 Task: Check the sale-to-list ratio of quartz counters in the last 5 years.
Action: Mouse moved to (775, 175)
Screenshot: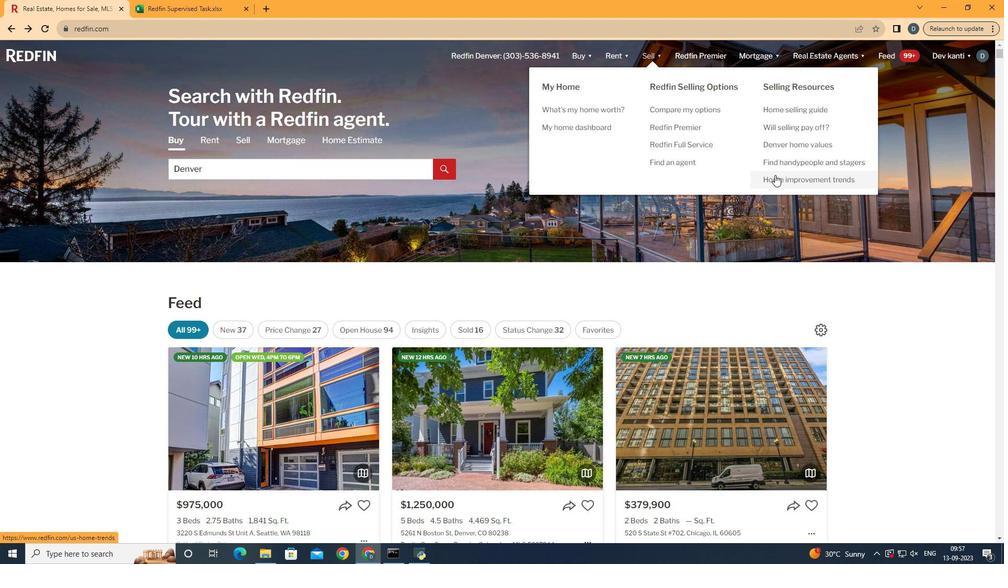 
Action: Mouse pressed left at (775, 175)
Screenshot: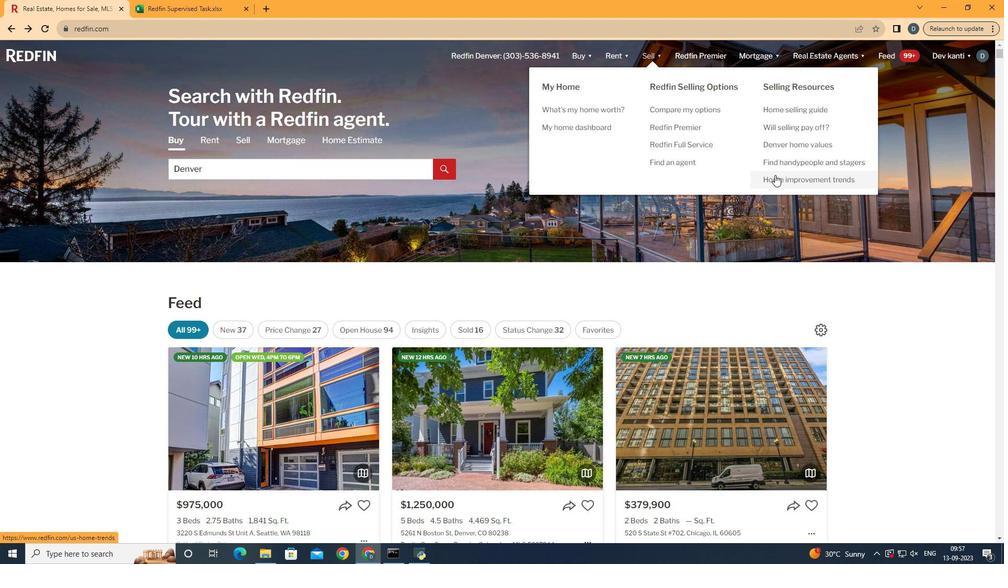 
Action: Mouse moved to (261, 201)
Screenshot: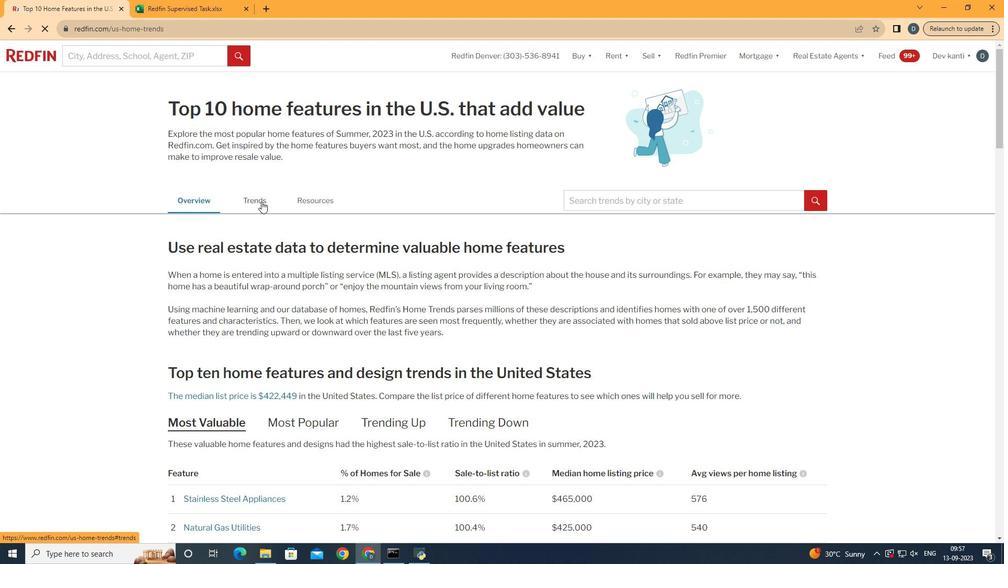 
Action: Mouse pressed left at (261, 201)
Screenshot: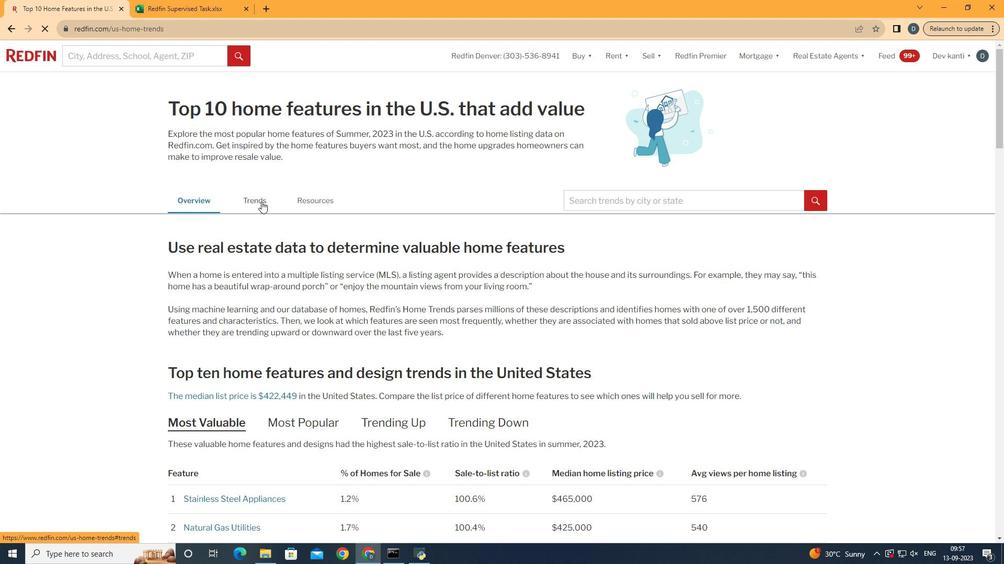 
Action: Mouse moved to (391, 293)
Screenshot: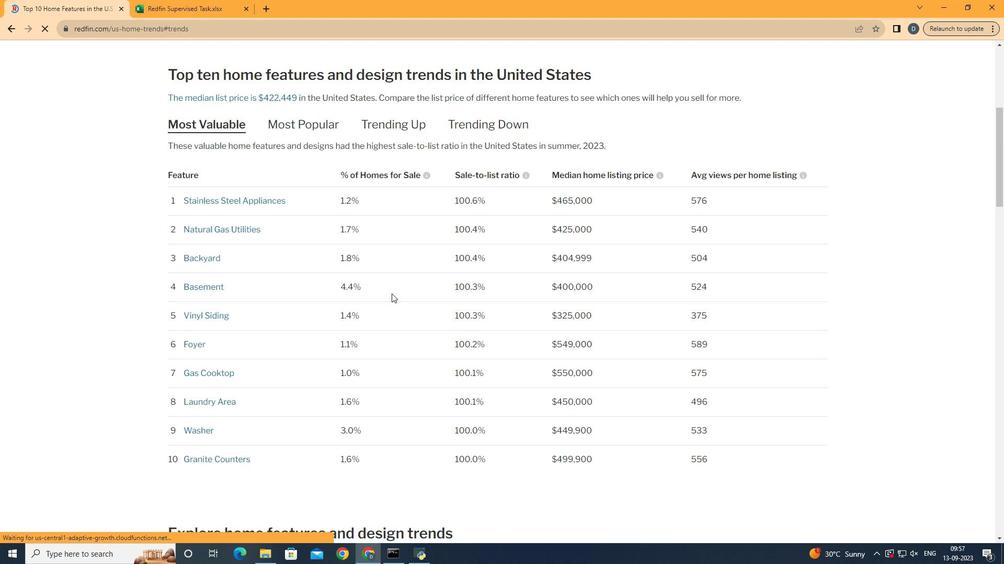 
Action: Mouse scrolled (391, 293) with delta (0, 0)
Screenshot: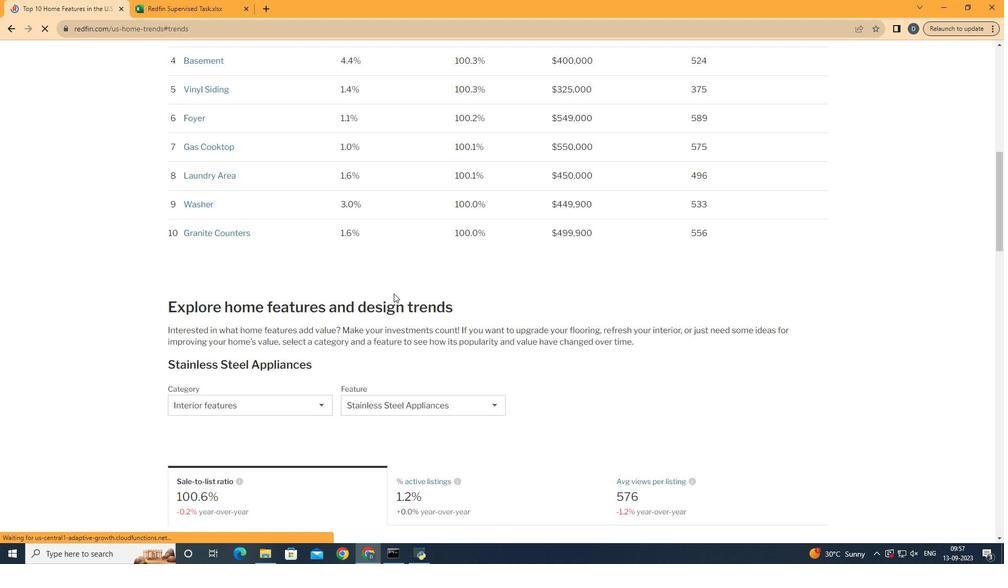 
Action: Mouse scrolled (391, 293) with delta (0, 0)
Screenshot: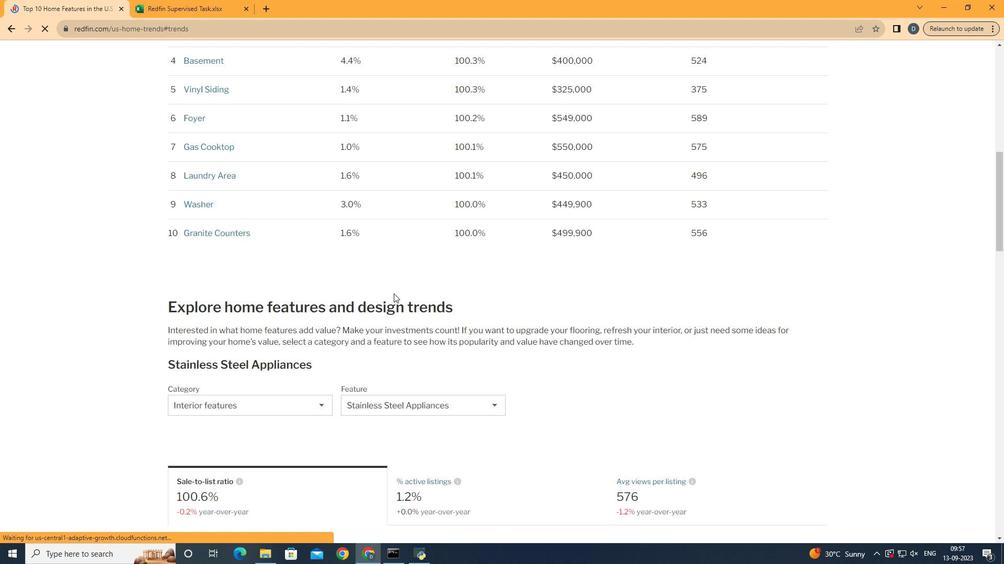 
Action: Mouse scrolled (391, 293) with delta (0, 0)
Screenshot: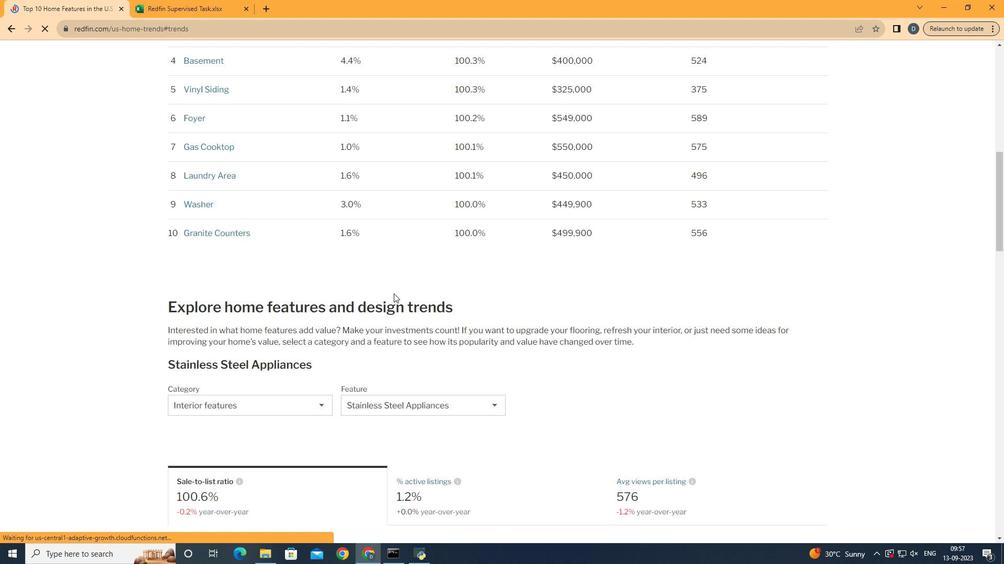
Action: Mouse scrolled (391, 293) with delta (0, 0)
Screenshot: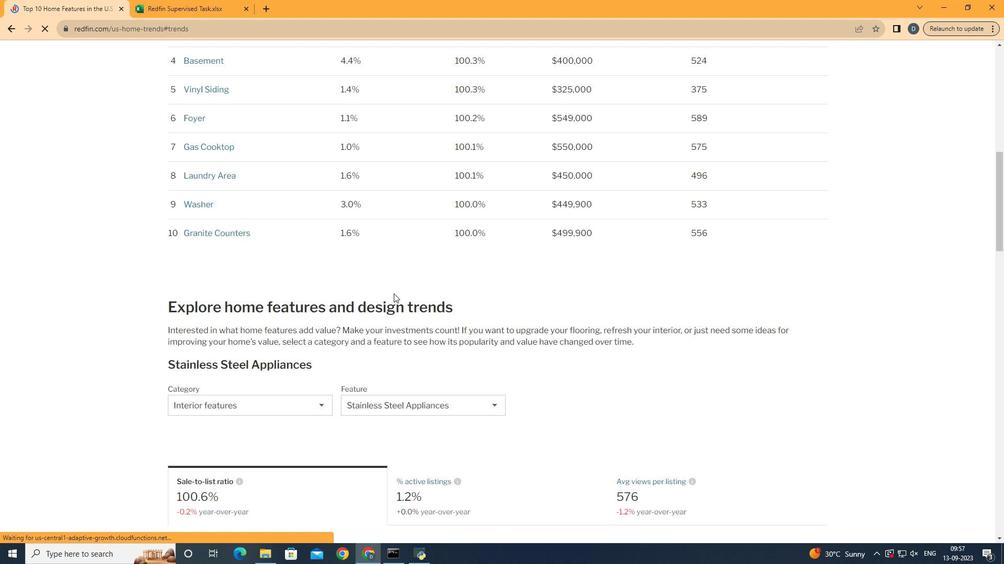 
Action: Mouse moved to (393, 293)
Screenshot: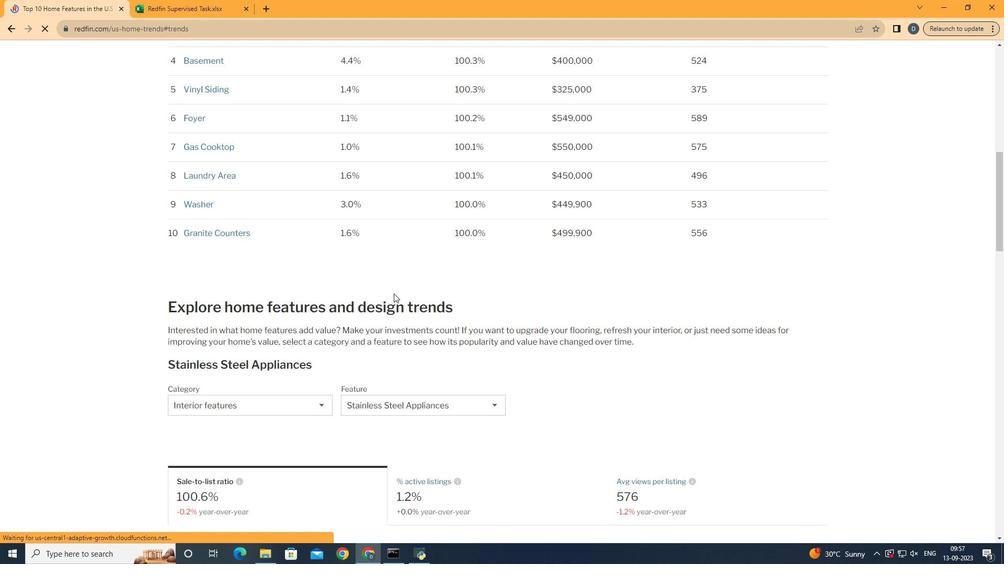
Action: Mouse scrolled (393, 293) with delta (0, 0)
Screenshot: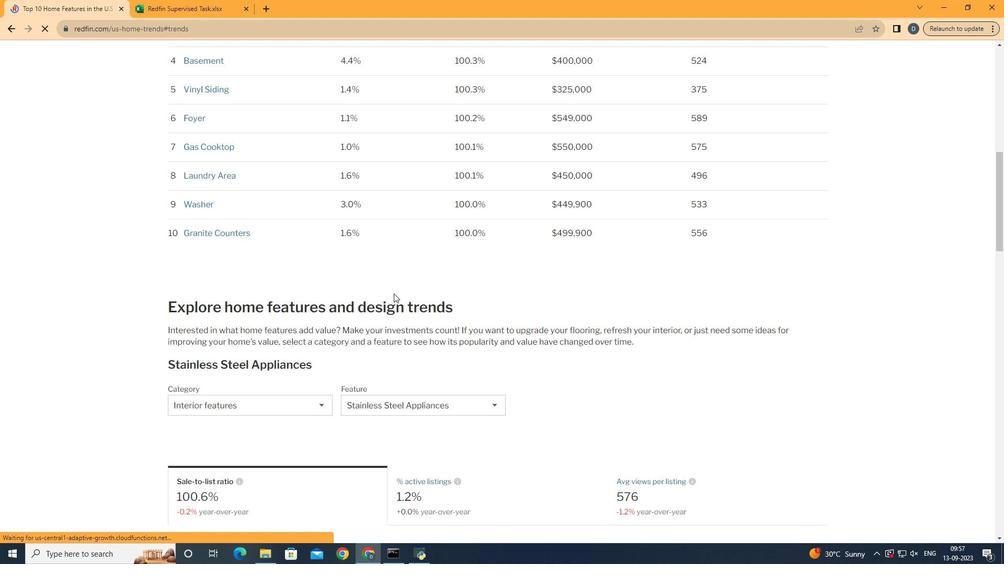 
Action: Mouse moved to (392, 295)
Screenshot: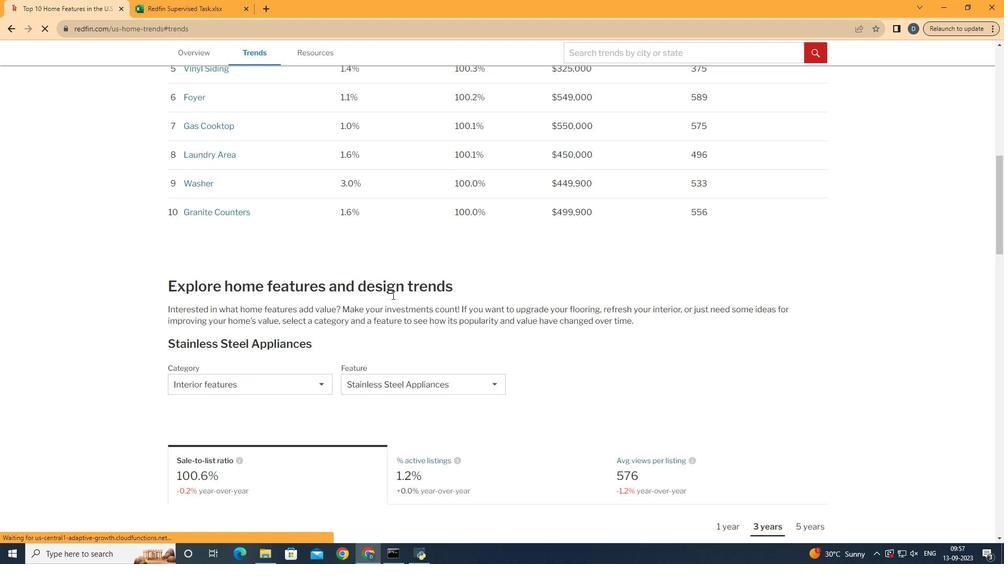 
Action: Mouse scrolled (392, 294) with delta (0, 0)
Screenshot: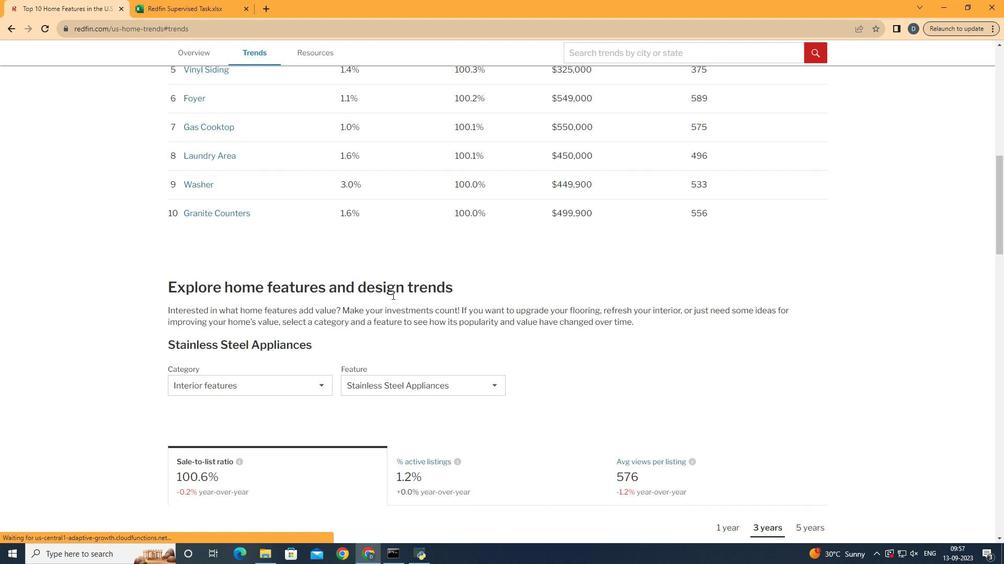 
Action: Mouse moved to (375, 292)
Screenshot: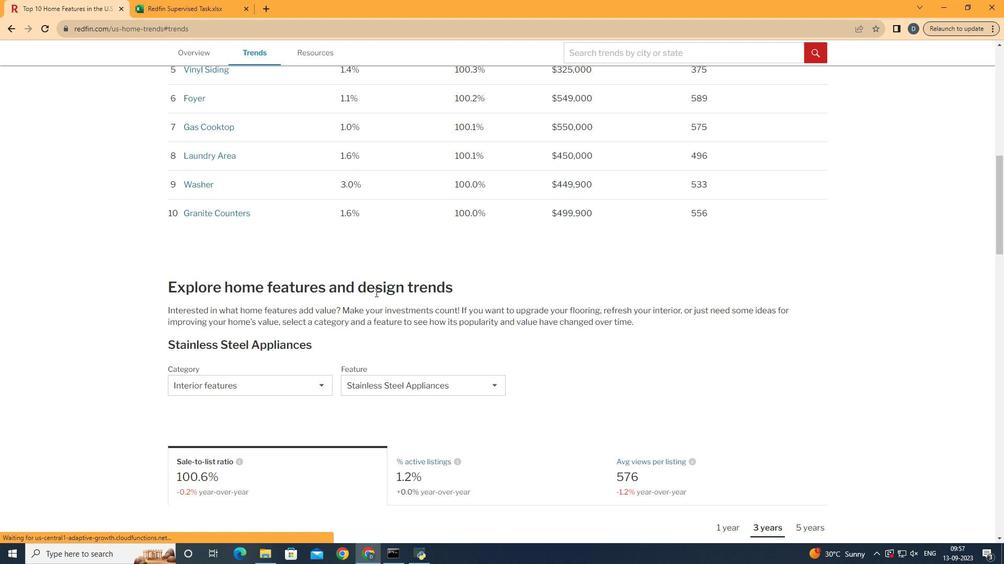 
Action: Mouse scrolled (375, 292) with delta (0, 0)
Screenshot: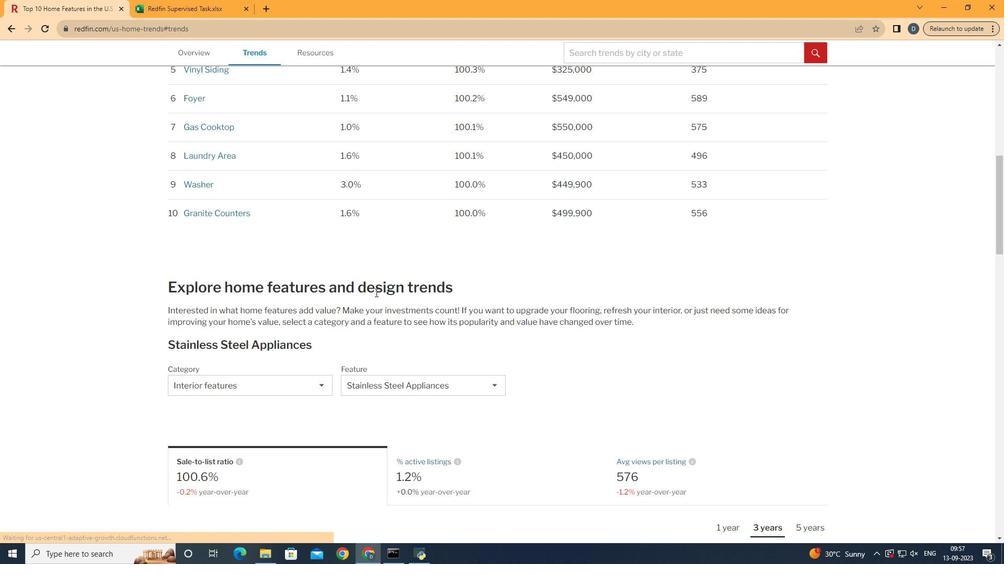 
Action: Mouse scrolled (375, 292) with delta (0, 0)
Screenshot: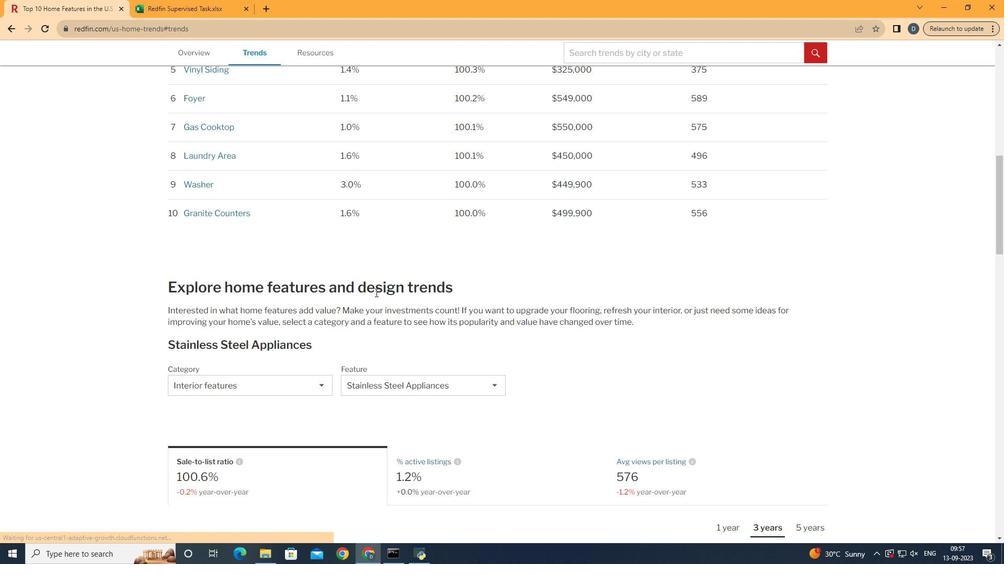 
Action: Mouse scrolled (375, 292) with delta (0, 0)
Screenshot: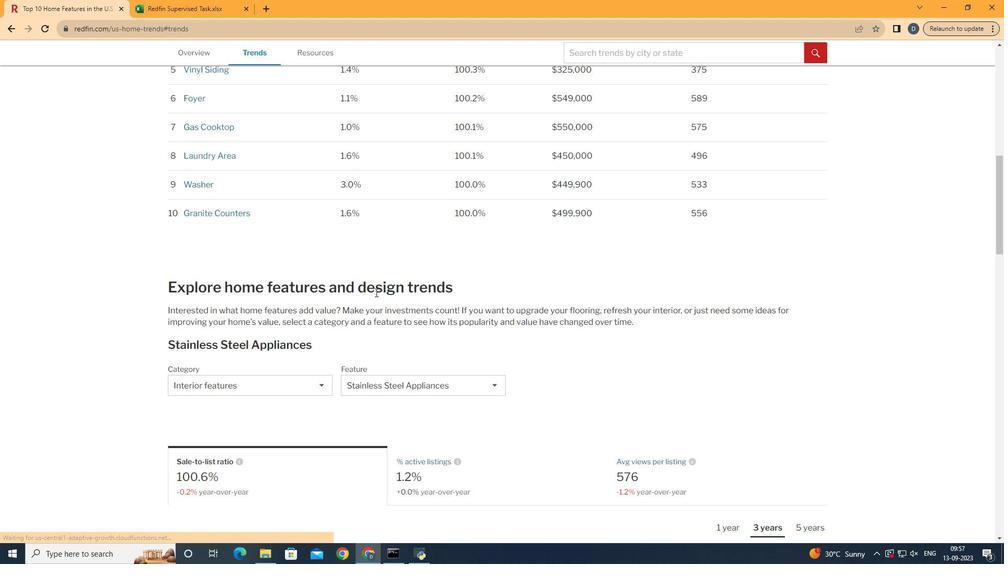 
Action: Mouse scrolled (375, 292) with delta (0, 0)
Screenshot: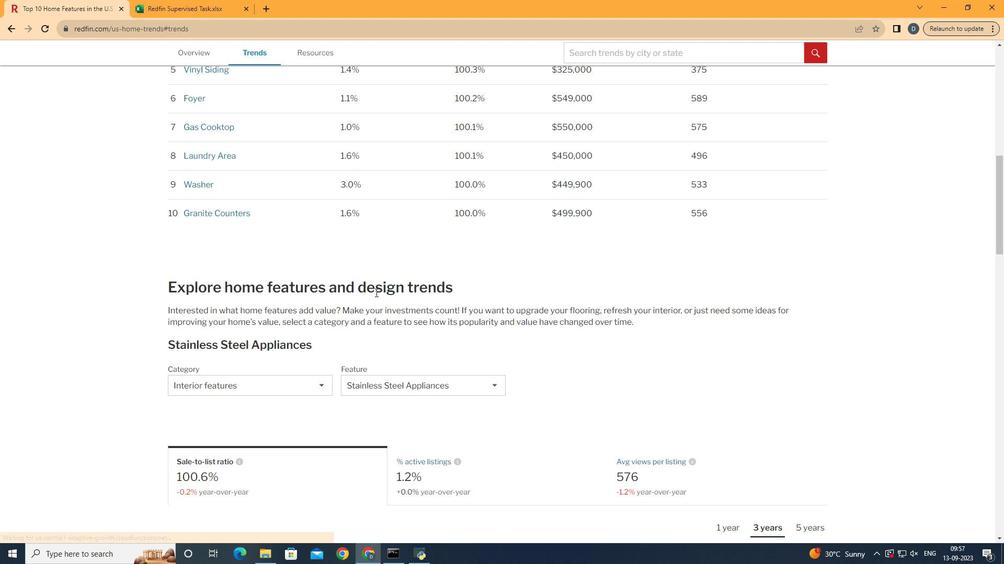 
Action: Mouse scrolled (375, 292) with delta (0, 0)
Screenshot: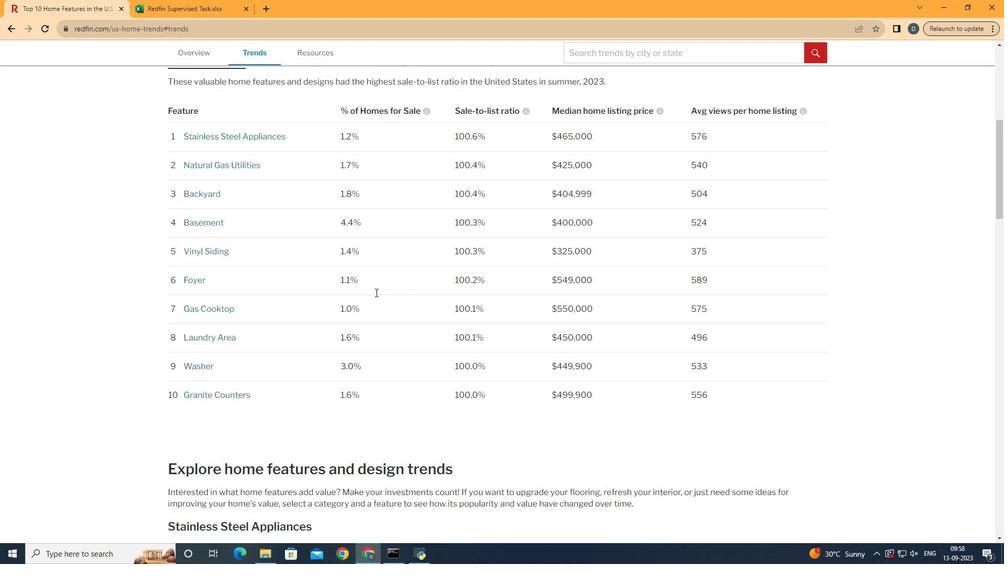 
Action: Mouse scrolled (375, 292) with delta (0, 0)
Screenshot: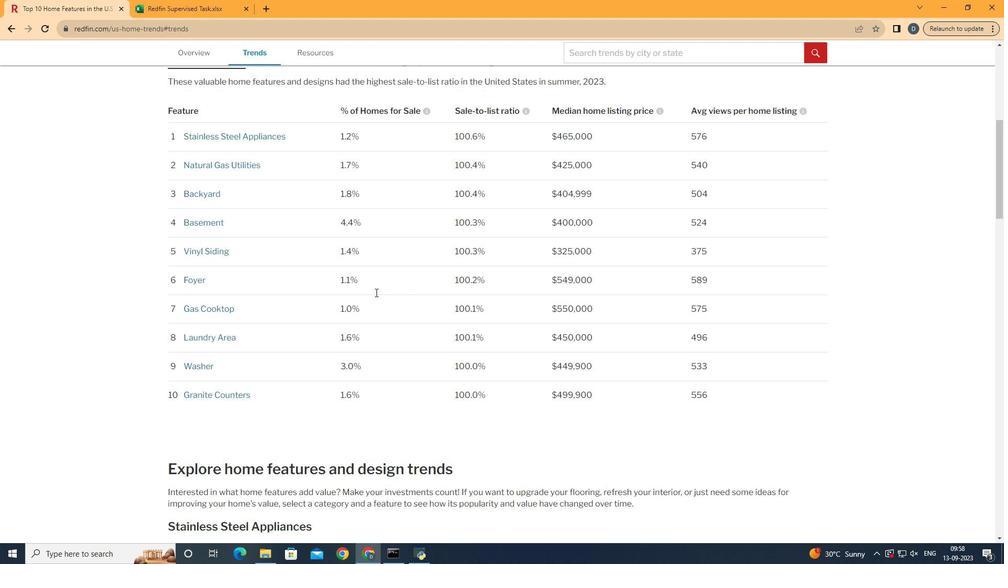 
Action: Mouse scrolled (375, 292) with delta (0, 0)
Screenshot: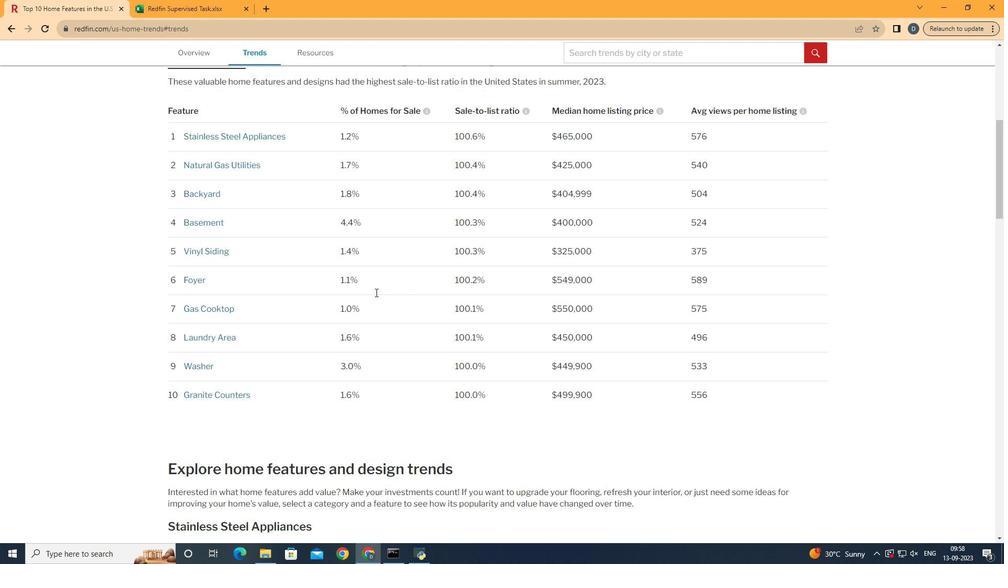 
Action: Mouse scrolled (375, 292) with delta (0, 0)
Screenshot: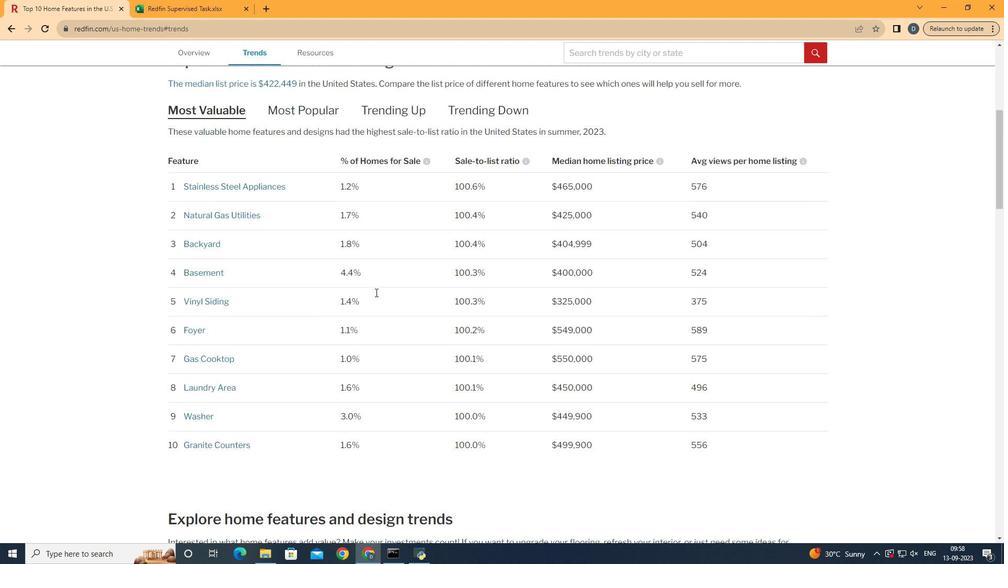 
Action: Mouse scrolled (375, 292) with delta (0, 0)
Screenshot: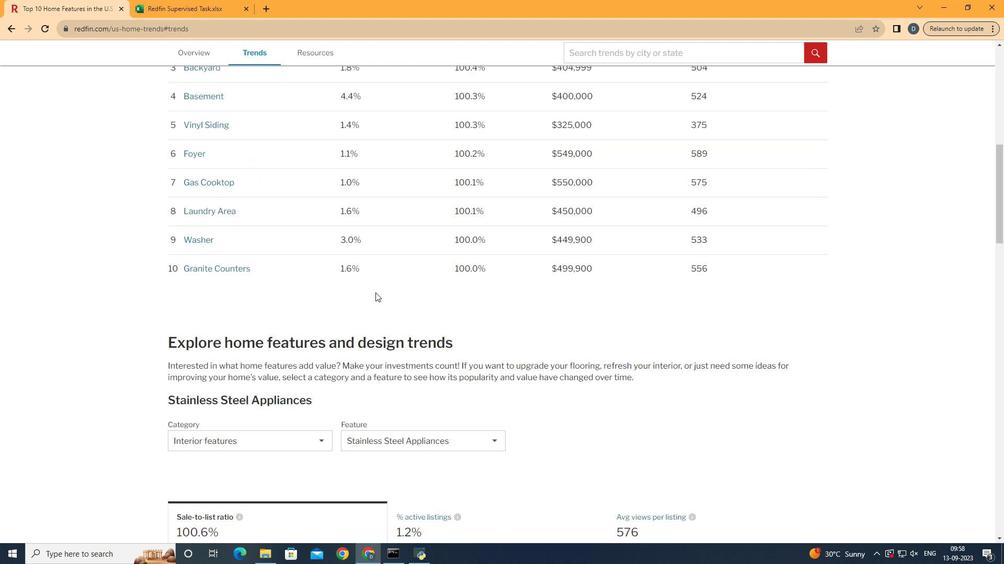 
Action: Mouse scrolled (375, 292) with delta (0, 0)
Screenshot: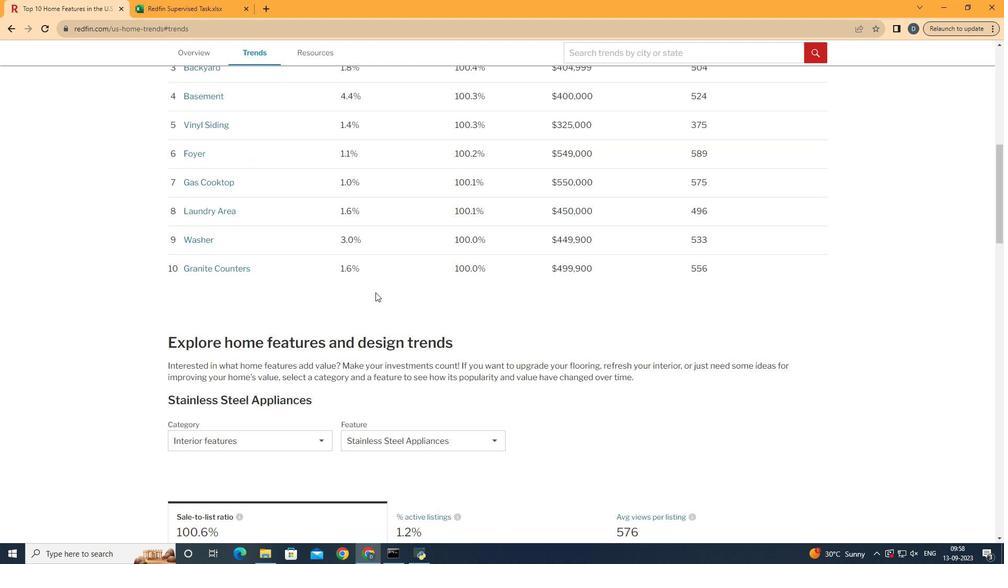 
Action: Mouse scrolled (375, 292) with delta (0, 0)
Screenshot: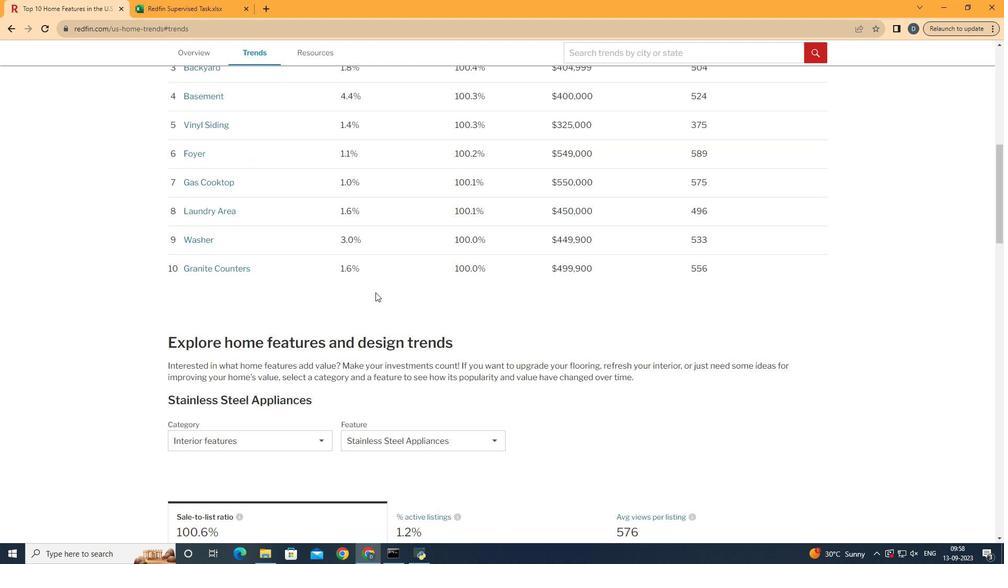 
Action: Mouse scrolled (375, 292) with delta (0, 0)
Screenshot: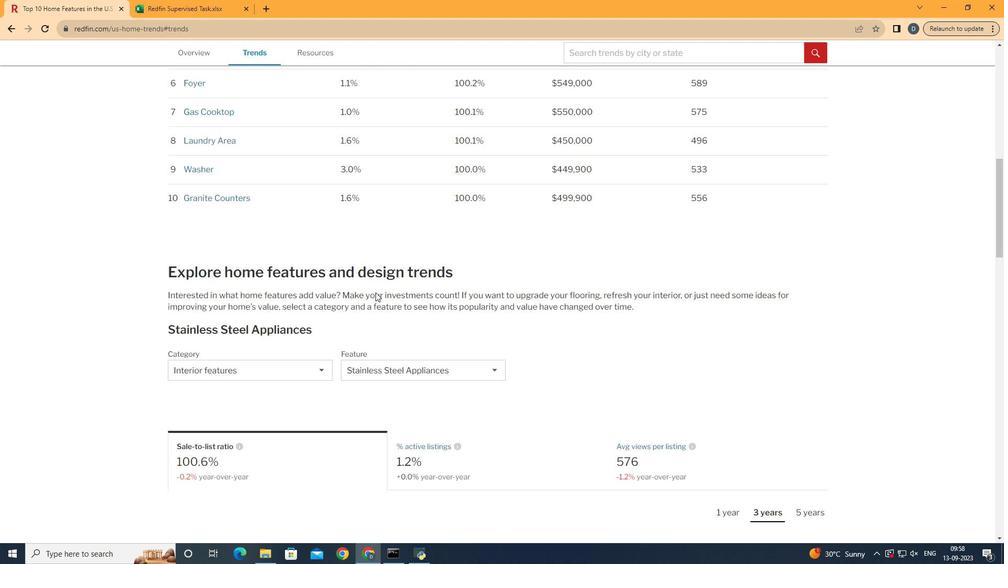 
Action: Mouse scrolled (375, 292) with delta (0, 0)
Screenshot: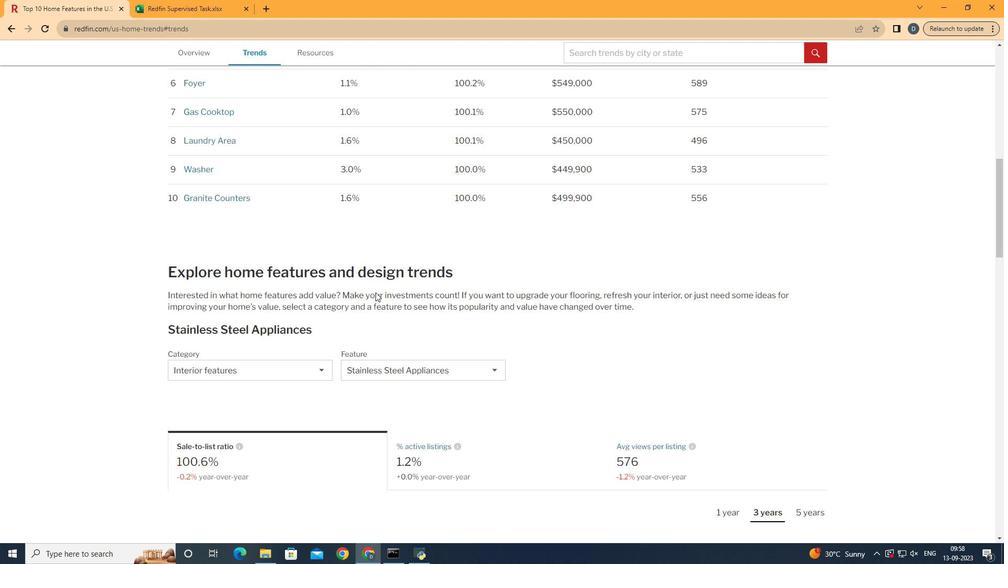 
Action: Mouse scrolled (375, 292) with delta (0, 0)
Screenshot: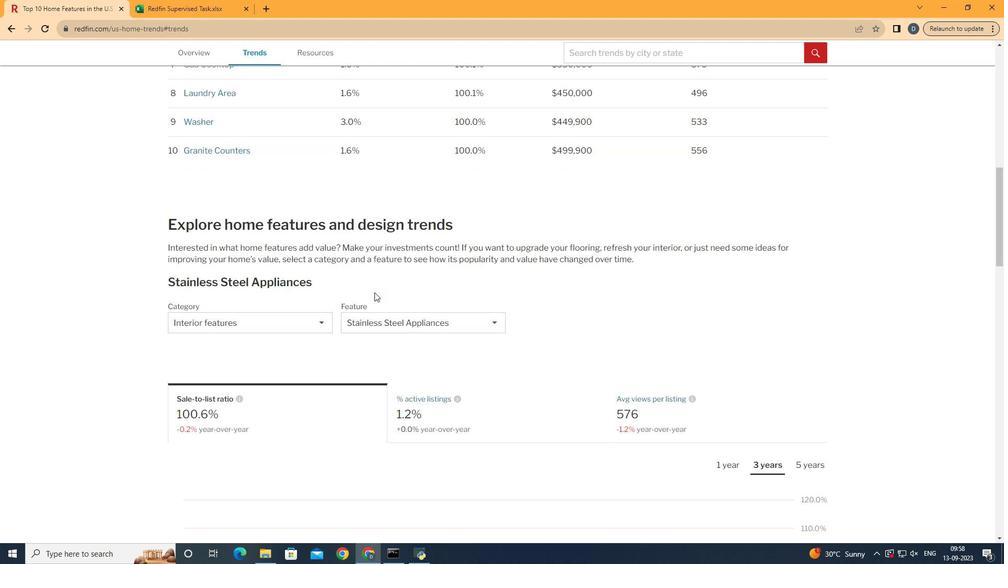 
Action: Mouse scrolled (375, 292) with delta (0, 0)
Screenshot: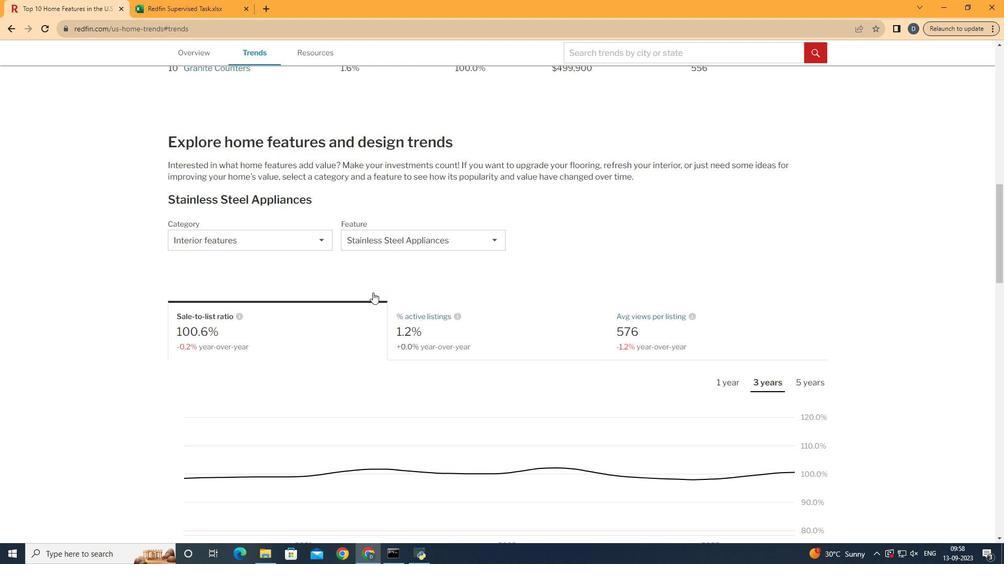 
Action: Mouse scrolled (375, 292) with delta (0, 0)
Screenshot: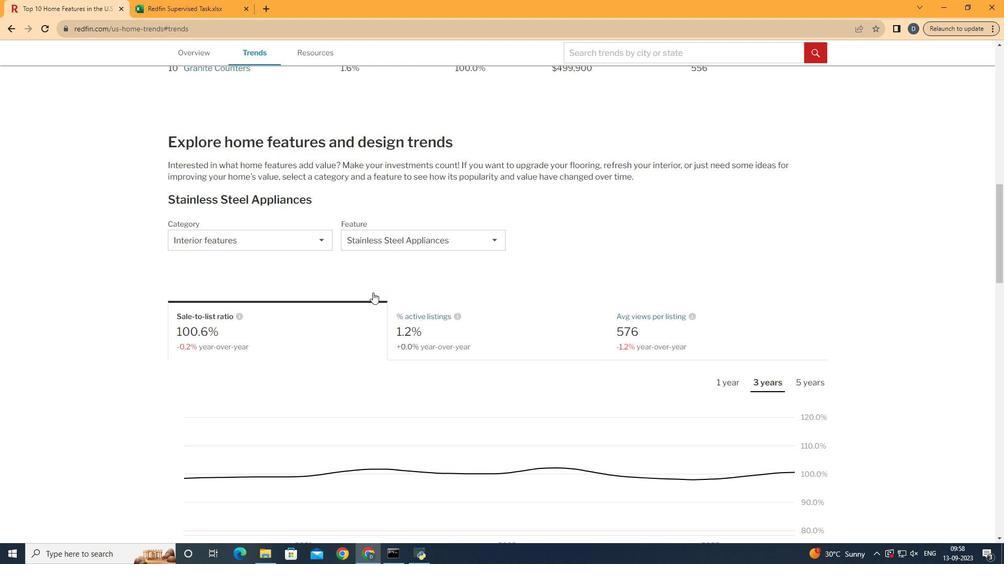 
Action: Mouse moved to (280, 215)
Screenshot: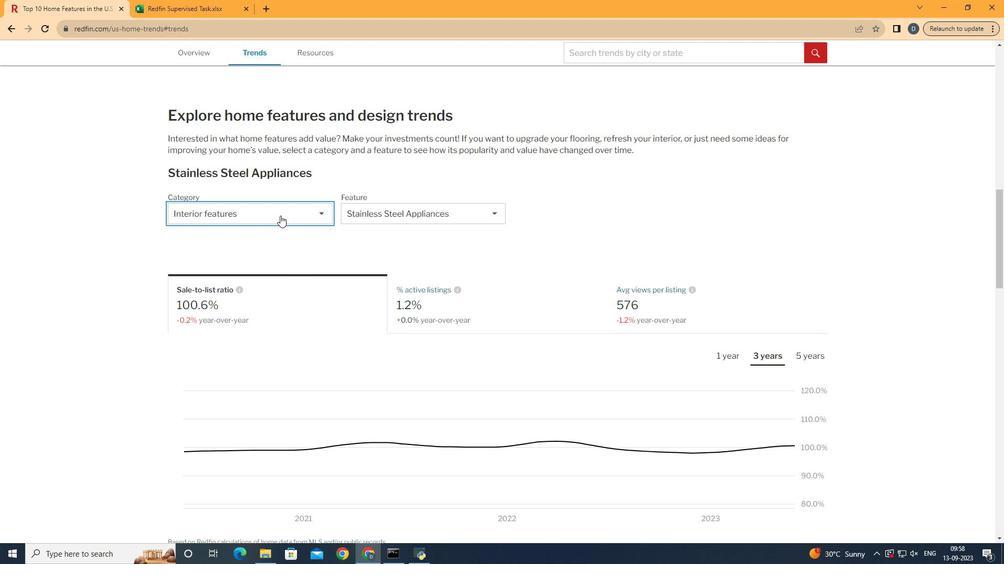 
Action: Mouse pressed left at (280, 215)
Screenshot: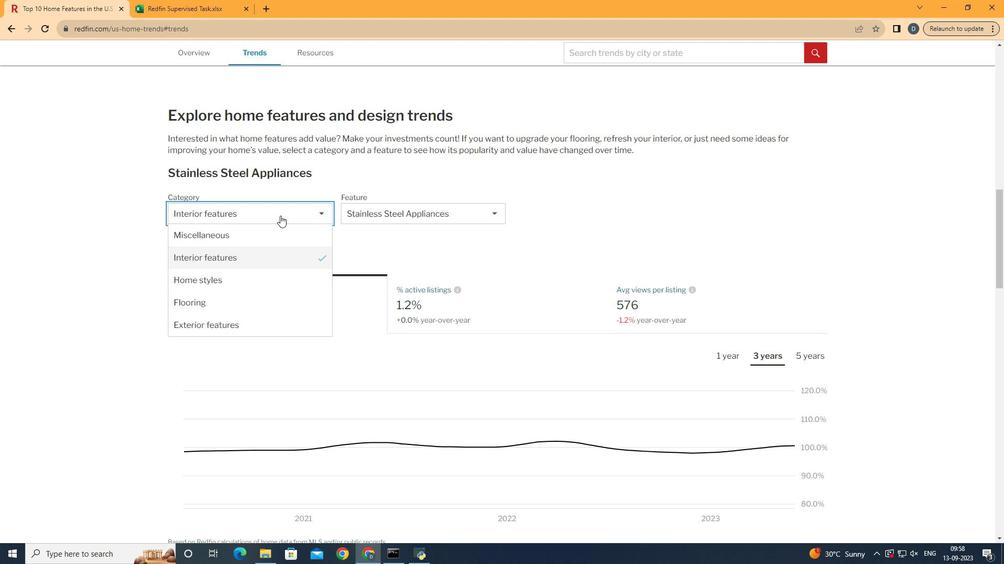 
Action: Mouse moved to (282, 257)
Screenshot: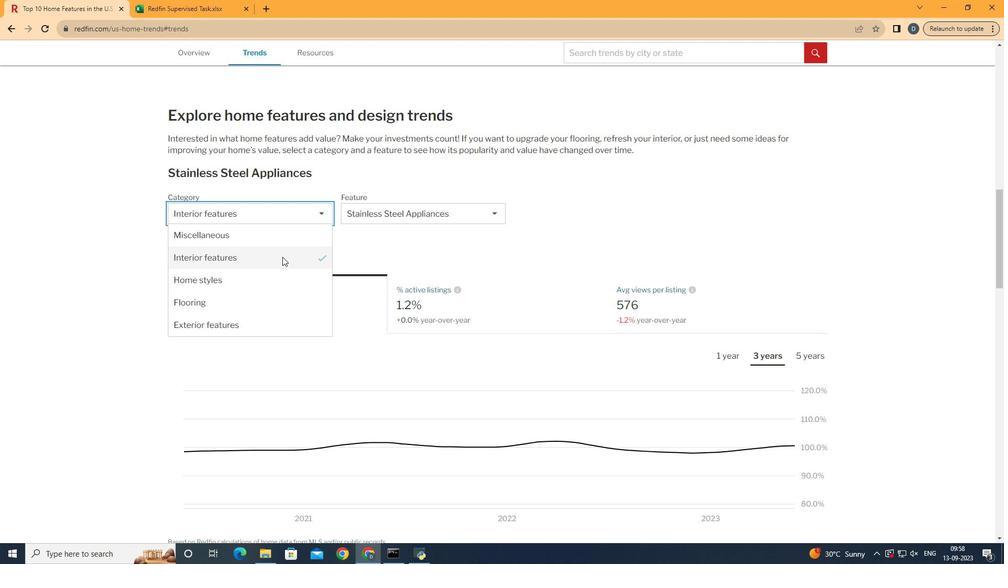 
Action: Mouse pressed left at (282, 257)
Screenshot: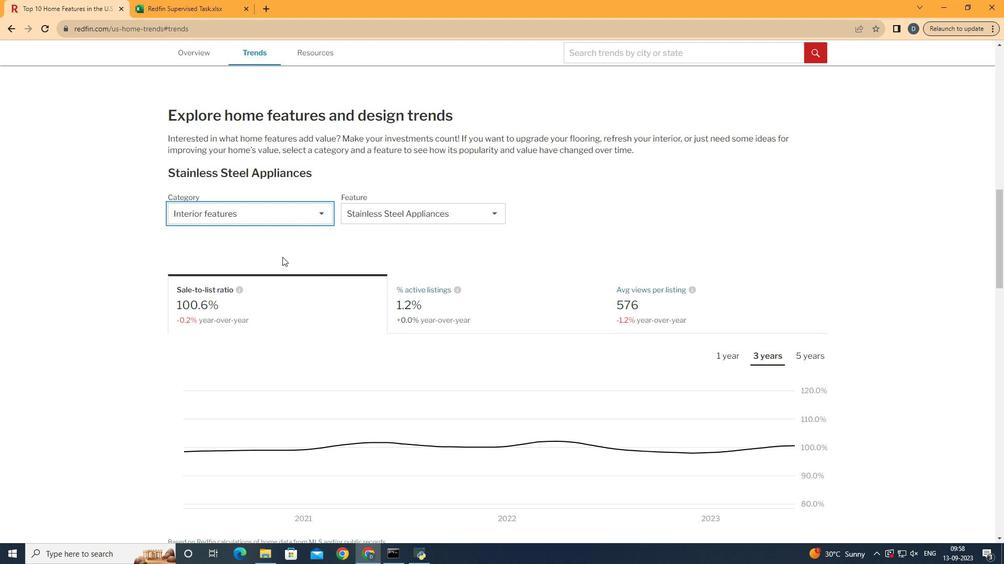 
Action: Mouse moved to (442, 223)
Screenshot: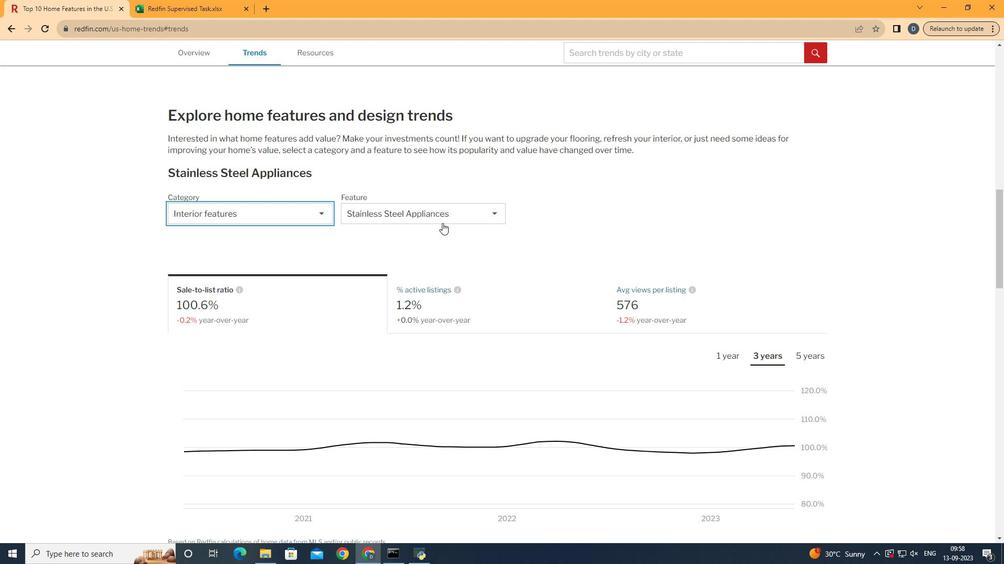 
Action: Mouse pressed left at (442, 223)
Screenshot: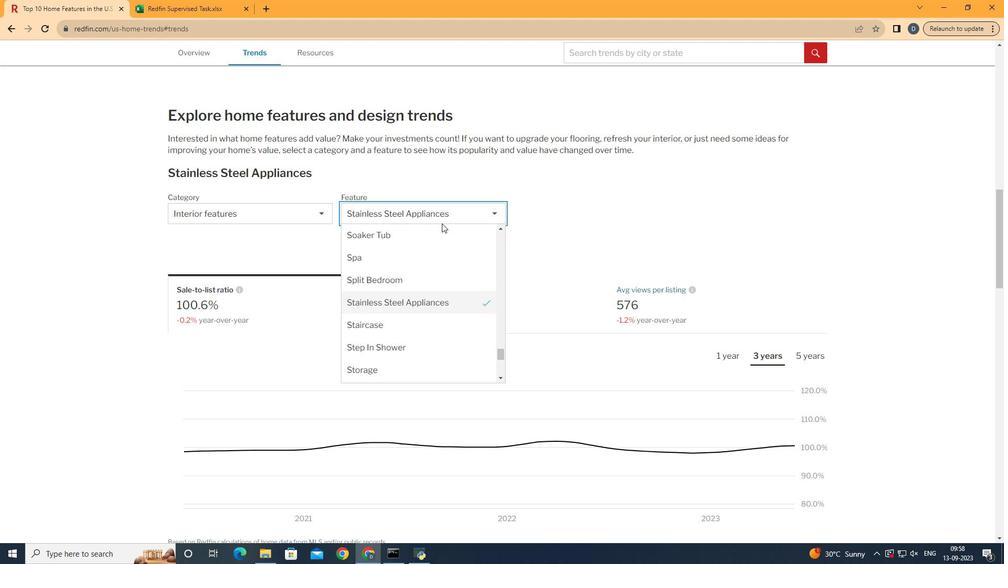 
Action: Mouse moved to (453, 324)
Screenshot: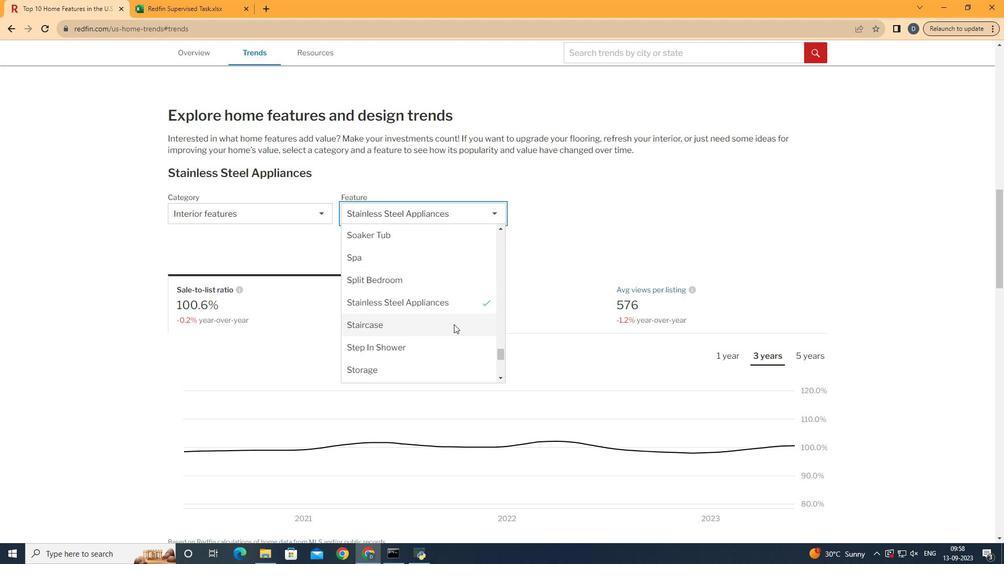 
Action: Mouse scrolled (453, 325) with delta (0, 0)
Screenshot: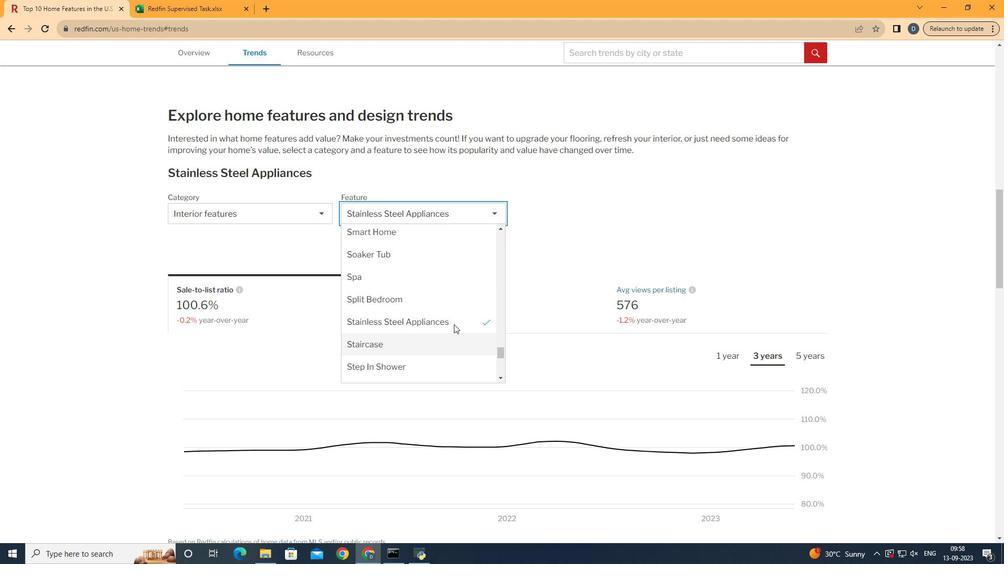 
Action: Mouse scrolled (453, 325) with delta (0, 0)
Screenshot: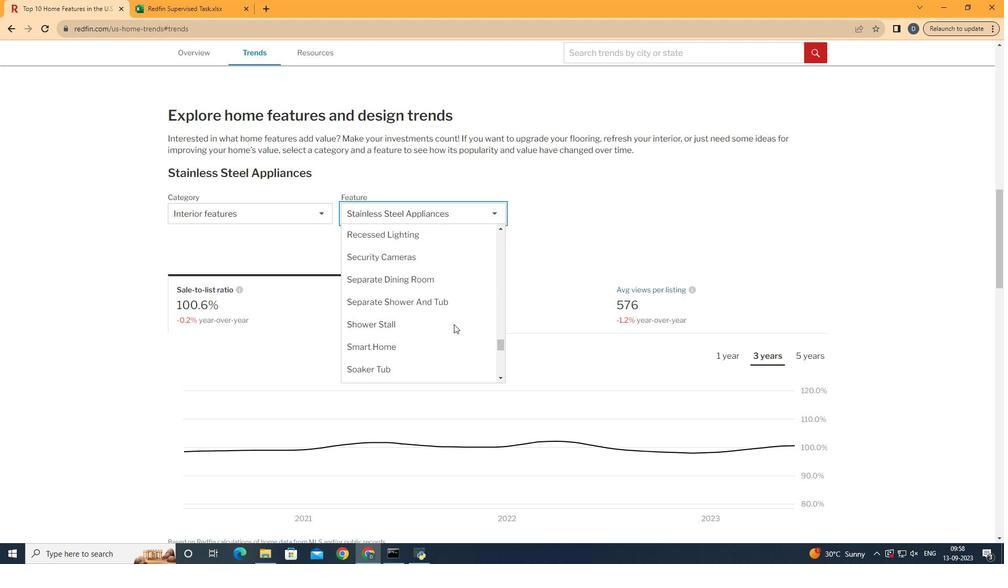 
Action: Mouse scrolled (453, 325) with delta (0, 0)
Screenshot: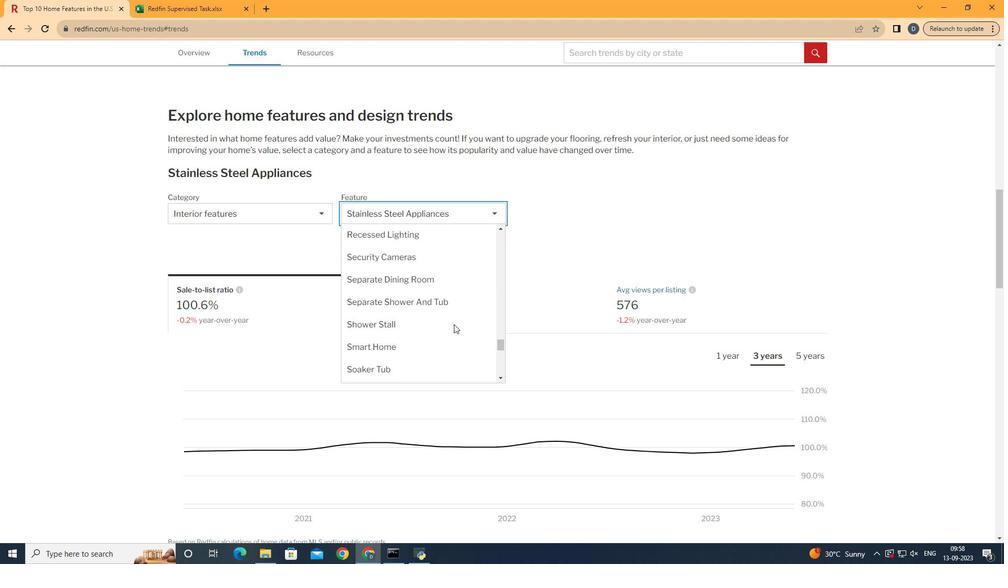 
Action: Mouse scrolled (453, 325) with delta (0, 0)
Screenshot: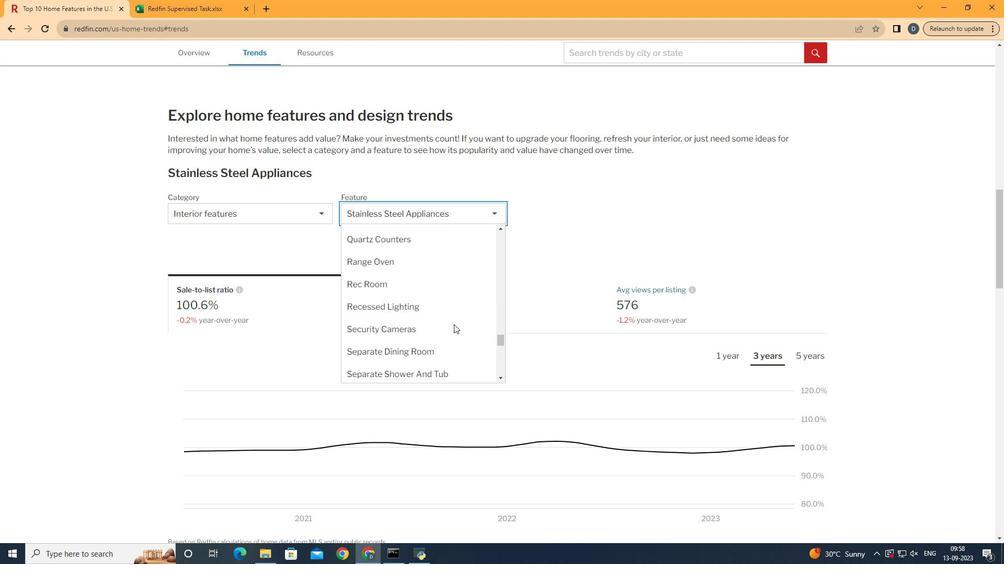 
Action: Mouse moved to (458, 239)
Screenshot: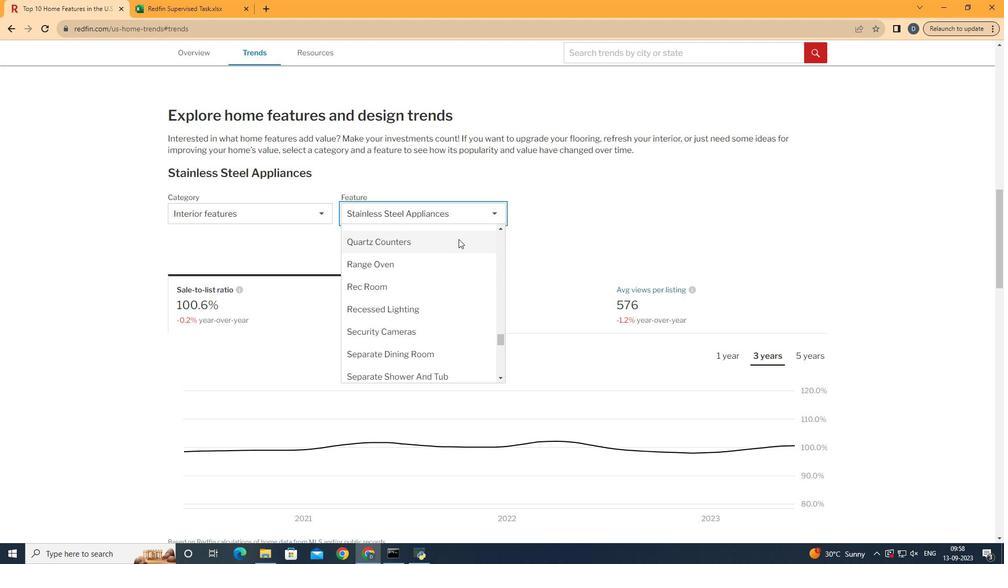 
Action: Mouse pressed left at (458, 239)
Screenshot: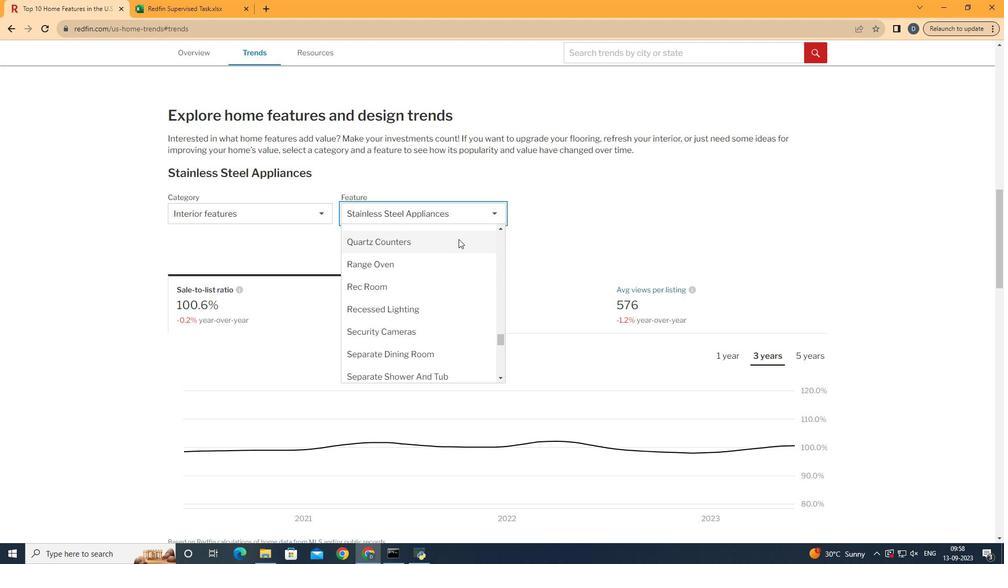 
Action: Mouse moved to (513, 247)
Screenshot: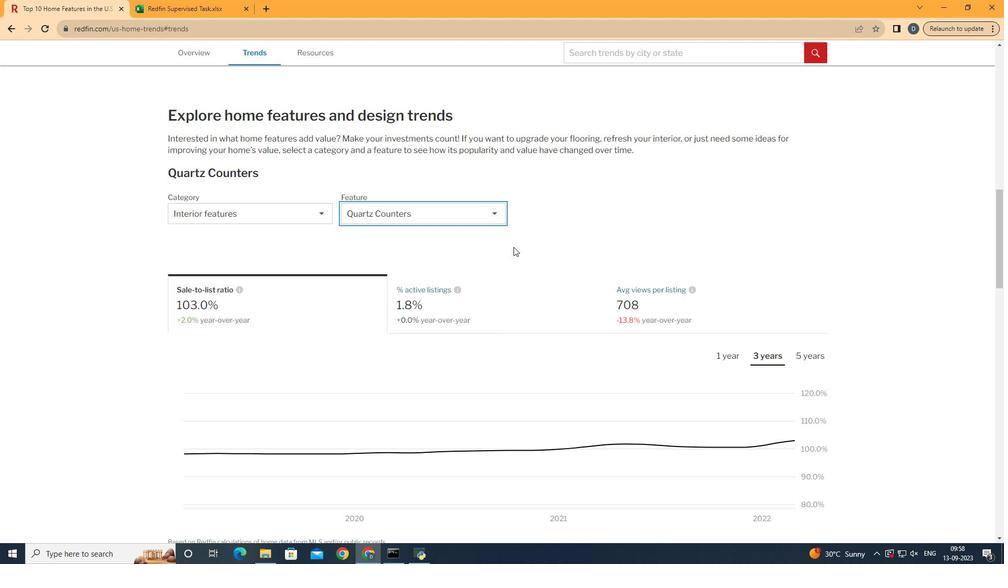
Action: Mouse pressed left at (513, 247)
Screenshot: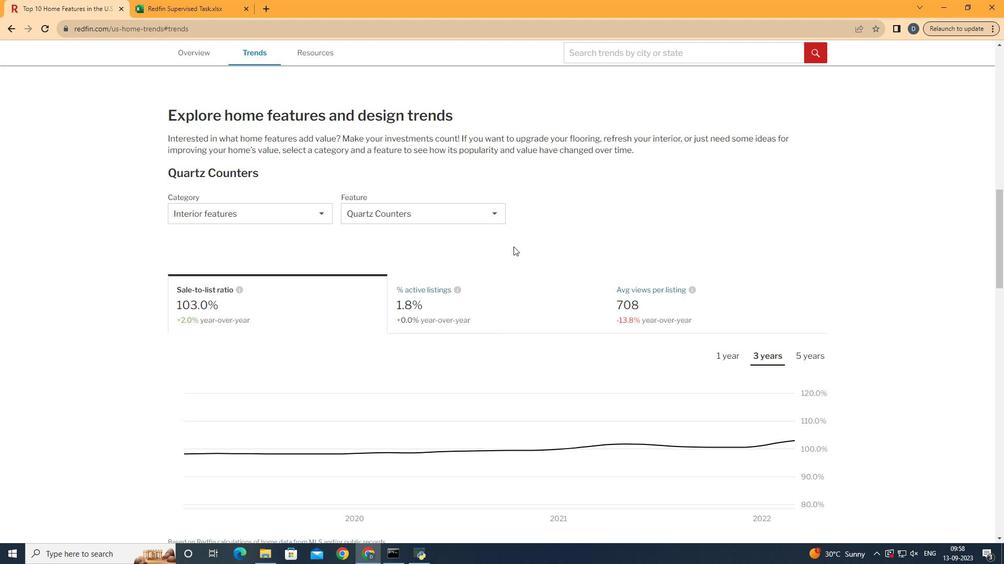 
Action: Mouse moved to (295, 321)
Screenshot: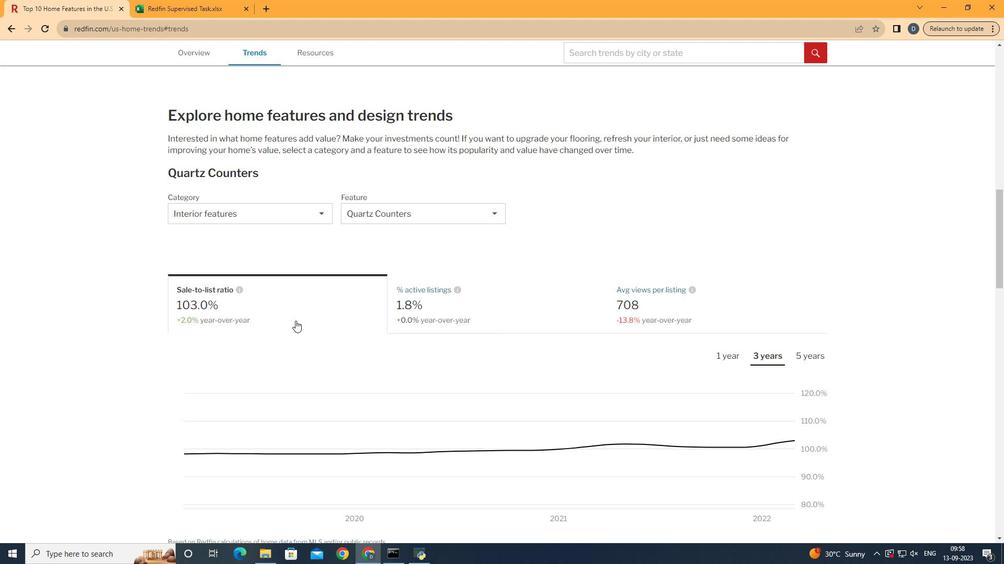 
Action: Mouse pressed left at (295, 321)
Screenshot: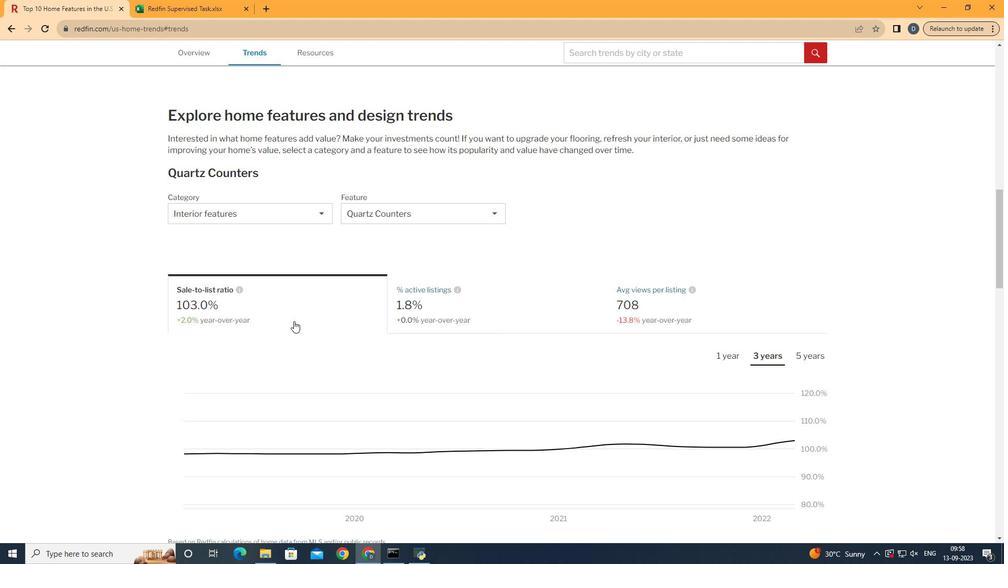 
Action: Mouse moved to (824, 355)
Screenshot: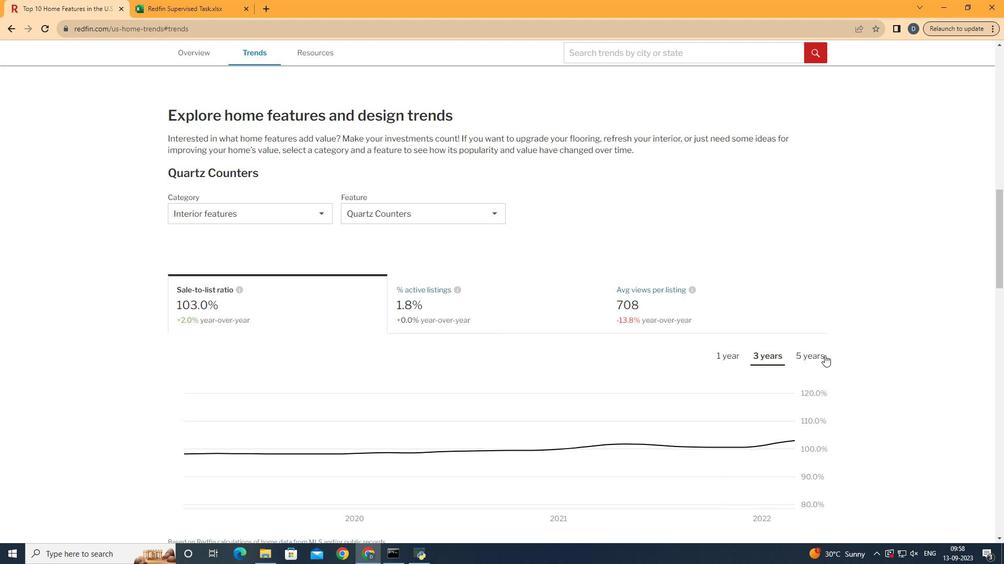 
Action: Mouse pressed left at (824, 355)
Screenshot: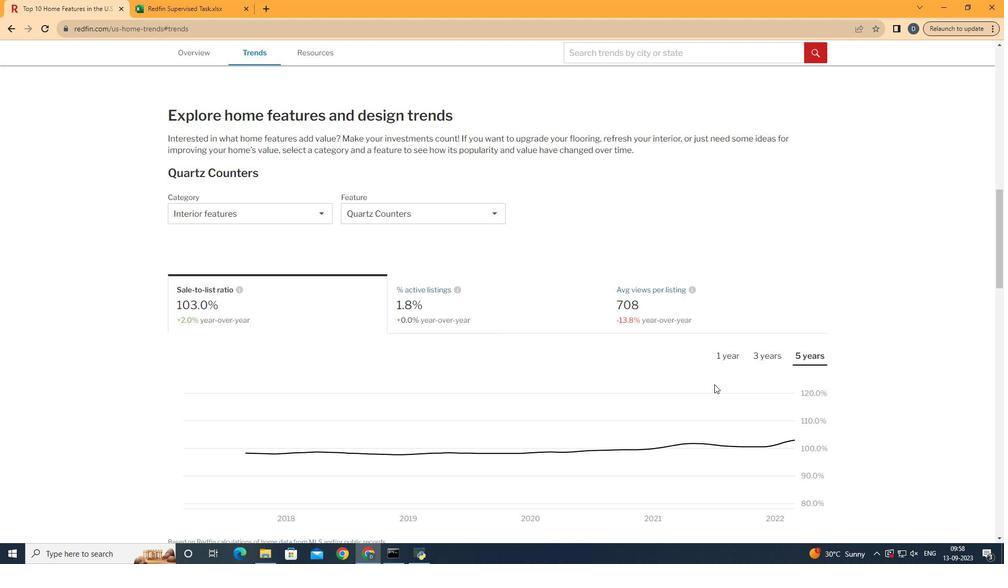 
Action: Mouse moved to (333, 435)
Screenshot: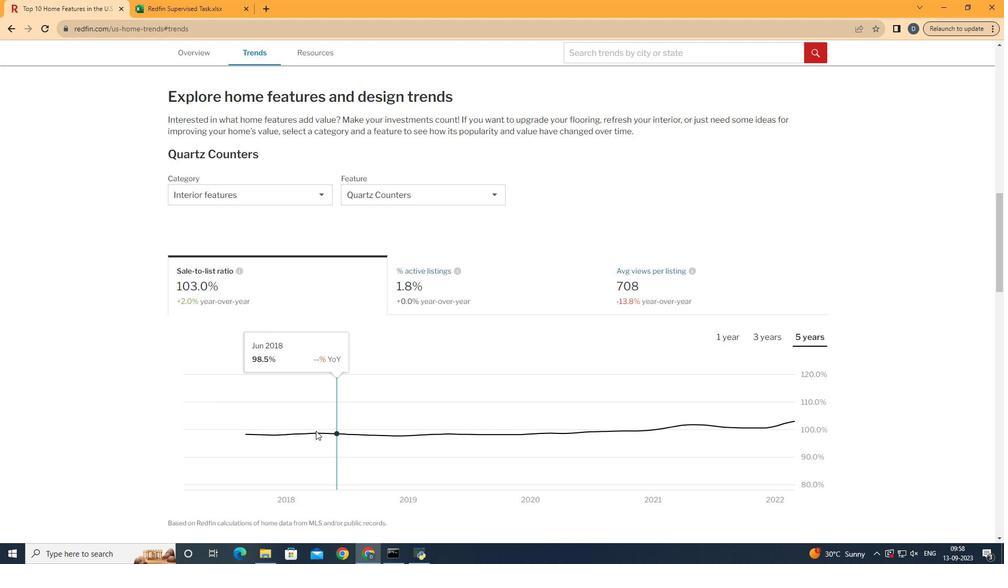 
Action: Mouse scrolled (333, 434) with delta (0, 0)
Screenshot: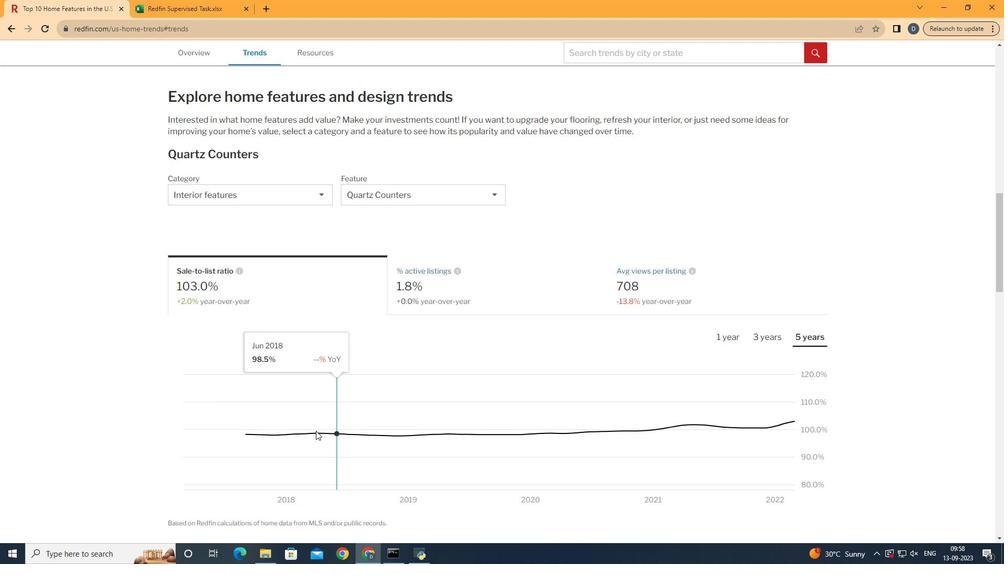 
Action: Mouse moved to (800, 406)
Screenshot: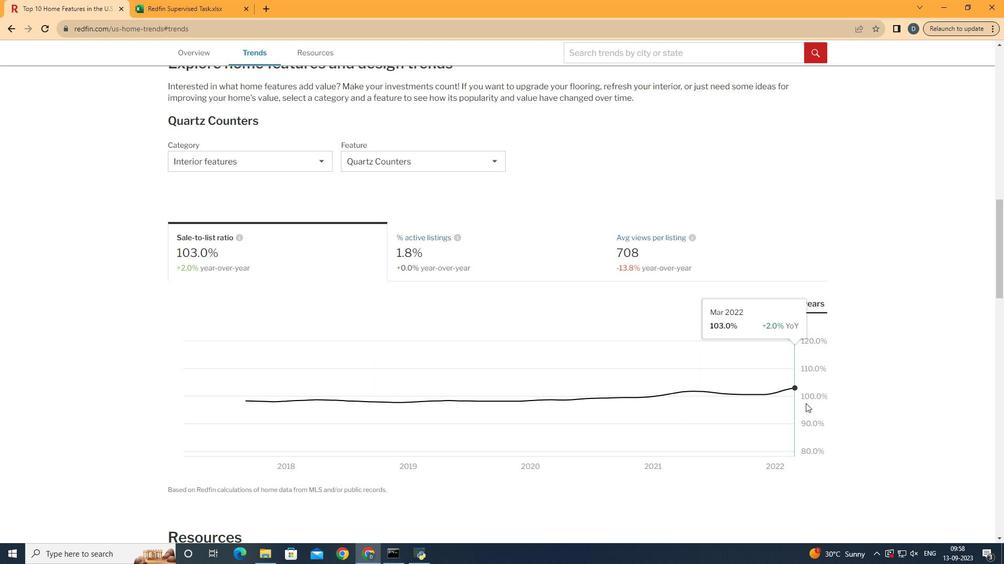 
